 Task: Create a rule from the Agile list, Priority changed -> Complete task in the project AlphaFlow if Priority Cleared then Complete Task
Action: Mouse moved to (94, 254)
Screenshot: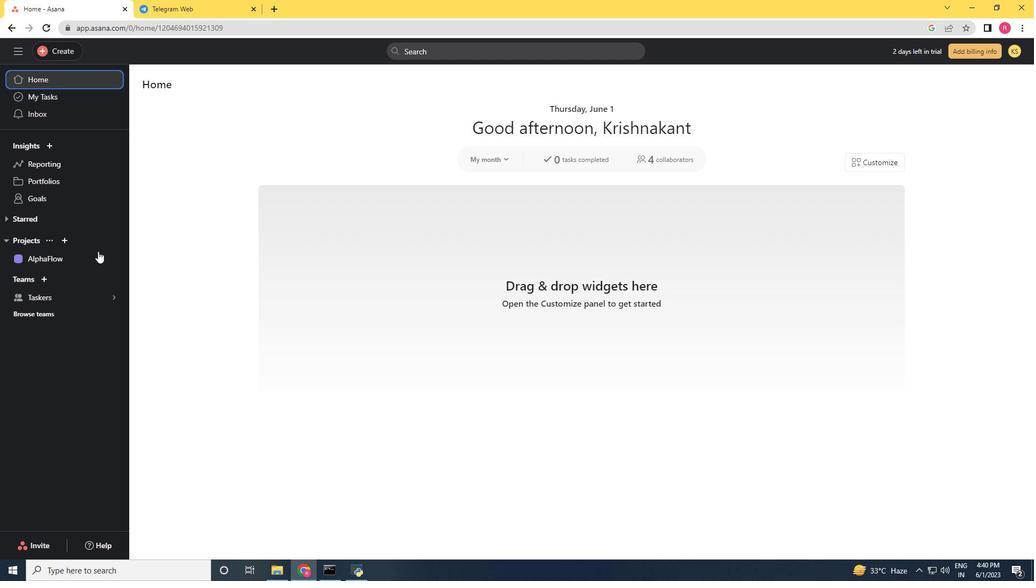 
Action: Mouse pressed left at (94, 254)
Screenshot: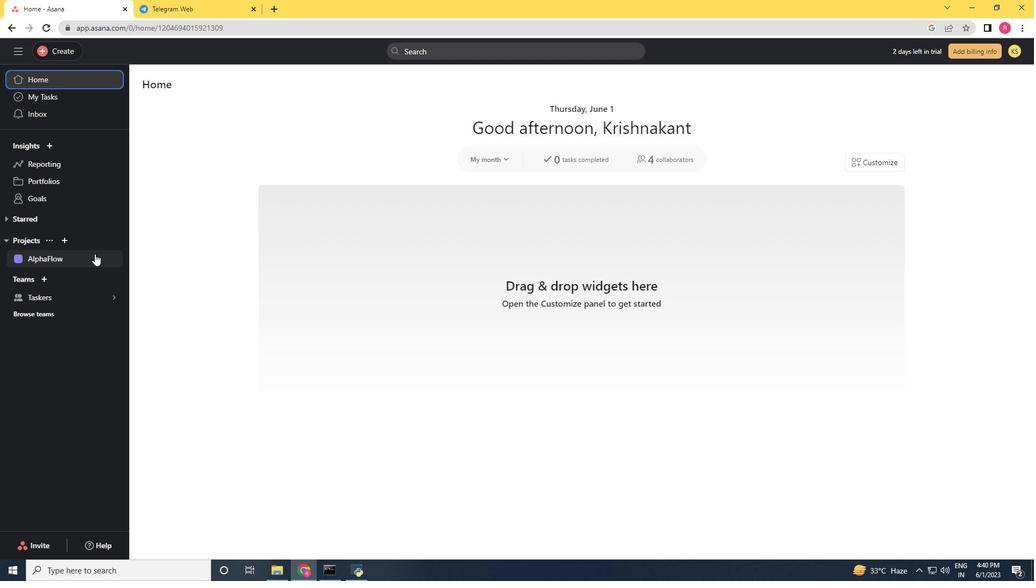 
Action: Mouse moved to (1000, 89)
Screenshot: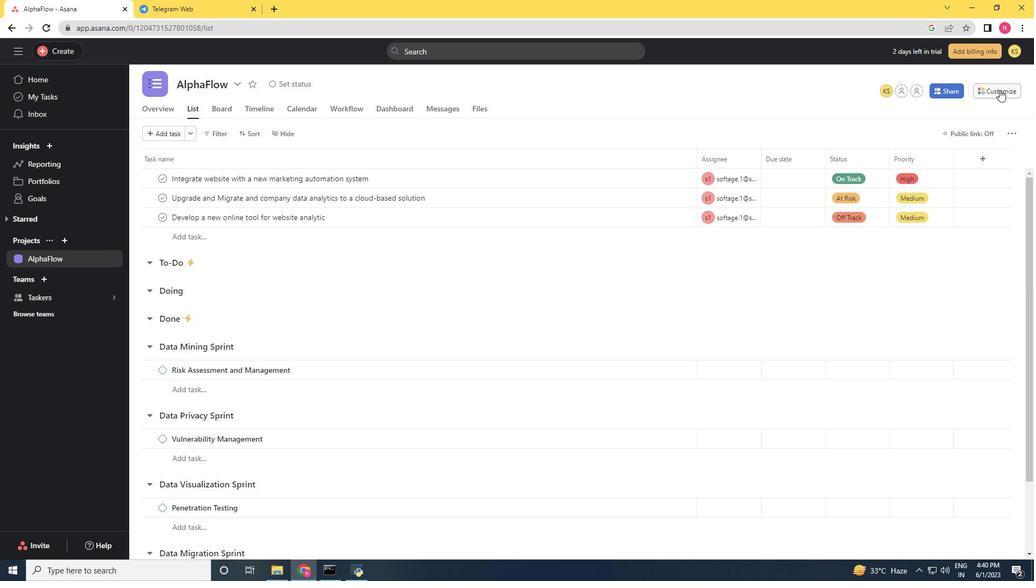 
Action: Mouse pressed left at (1000, 89)
Screenshot: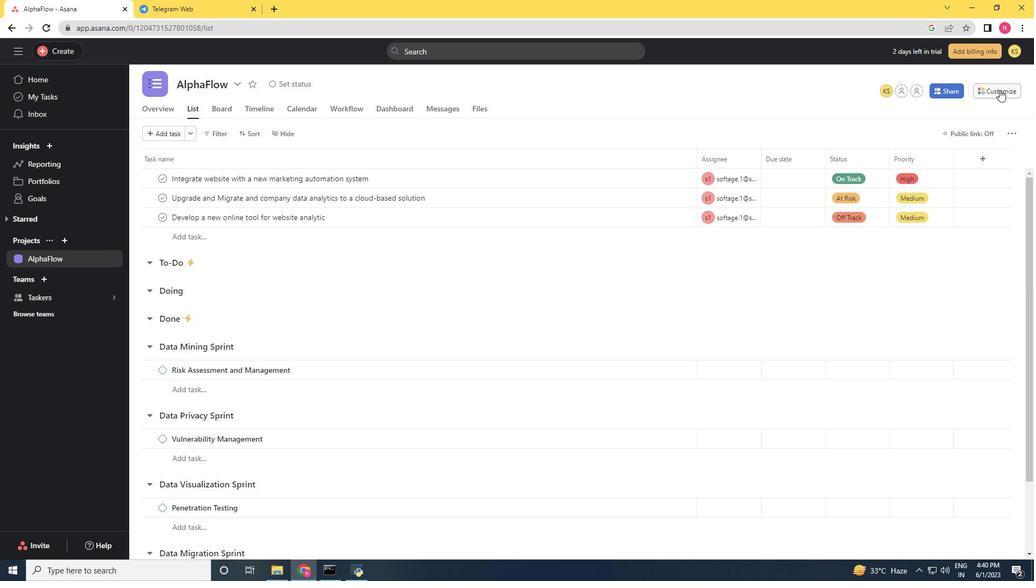 
Action: Mouse moved to (803, 237)
Screenshot: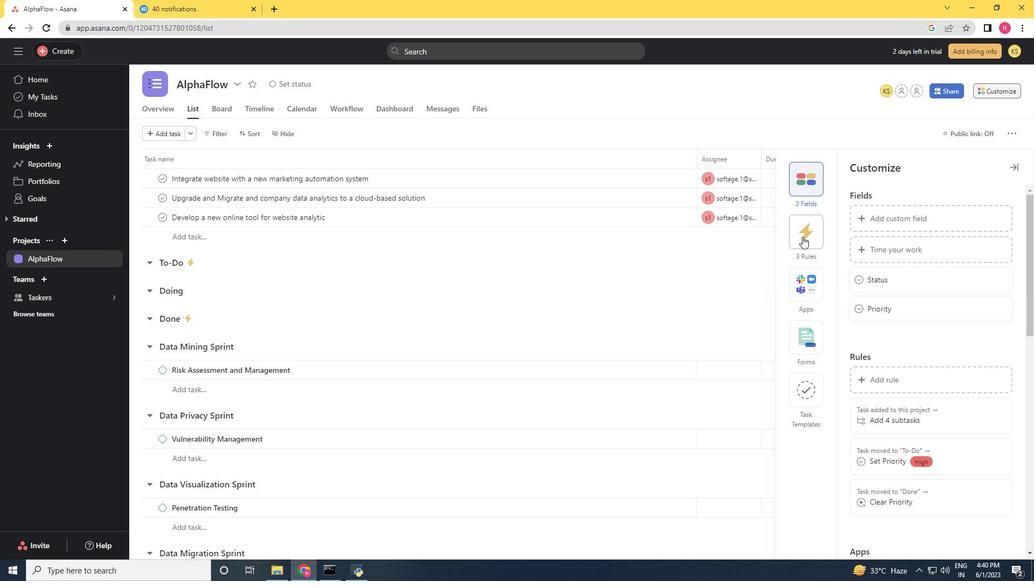 
Action: Mouse pressed left at (803, 237)
Screenshot: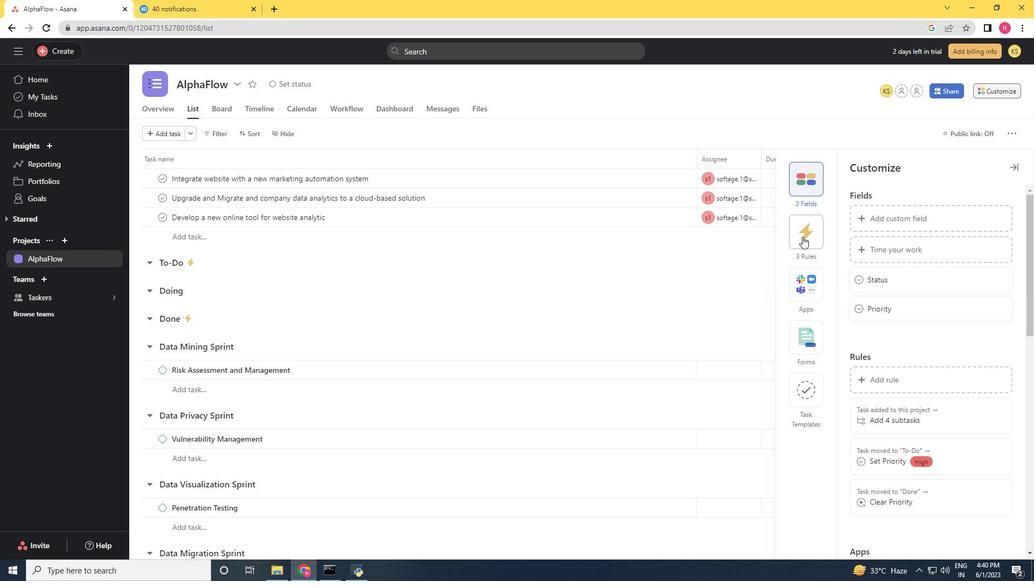 
Action: Mouse moved to (874, 214)
Screenshot: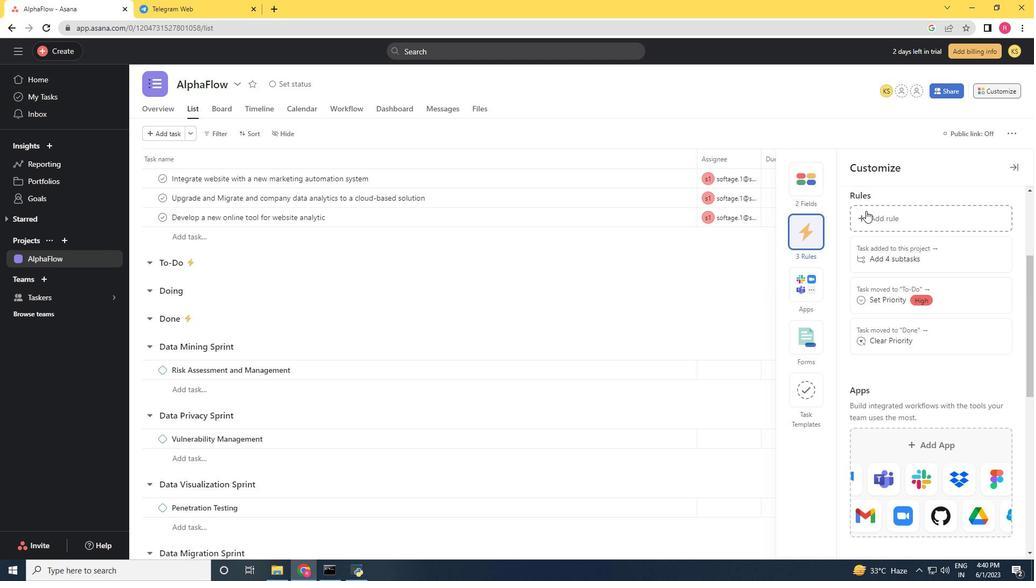 
Action: Mouse pressed left at (874, 214)
Screenshot: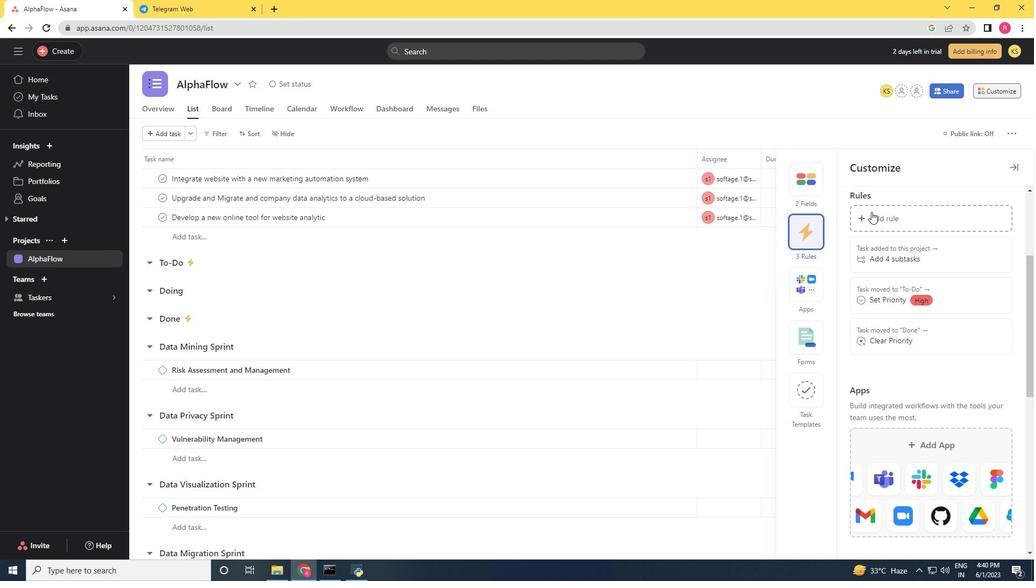 
Action: Mouse moved to (226, 165)
Screenshot: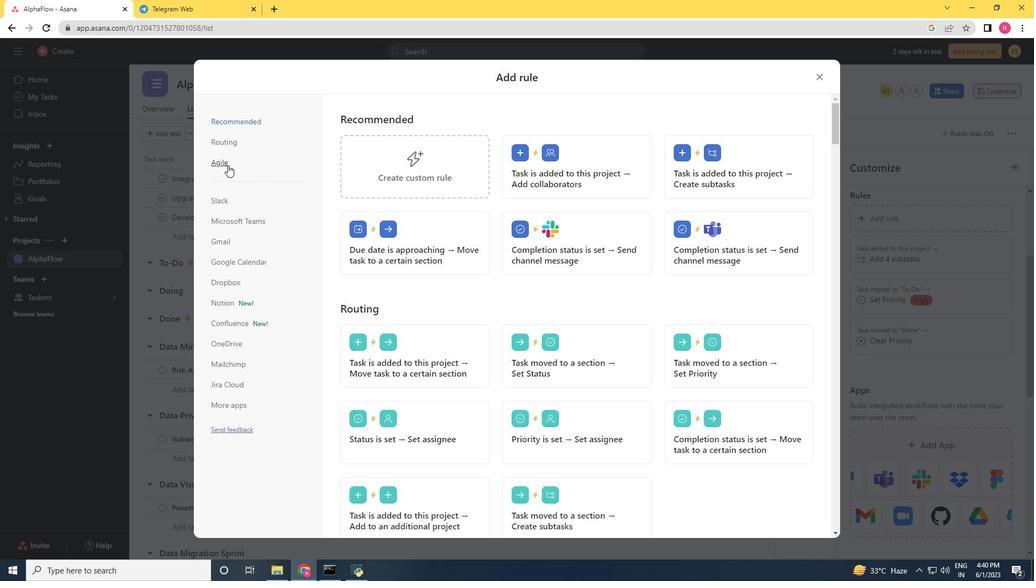 
Action: Mouse pressed left at (226, 165)
Screenshot: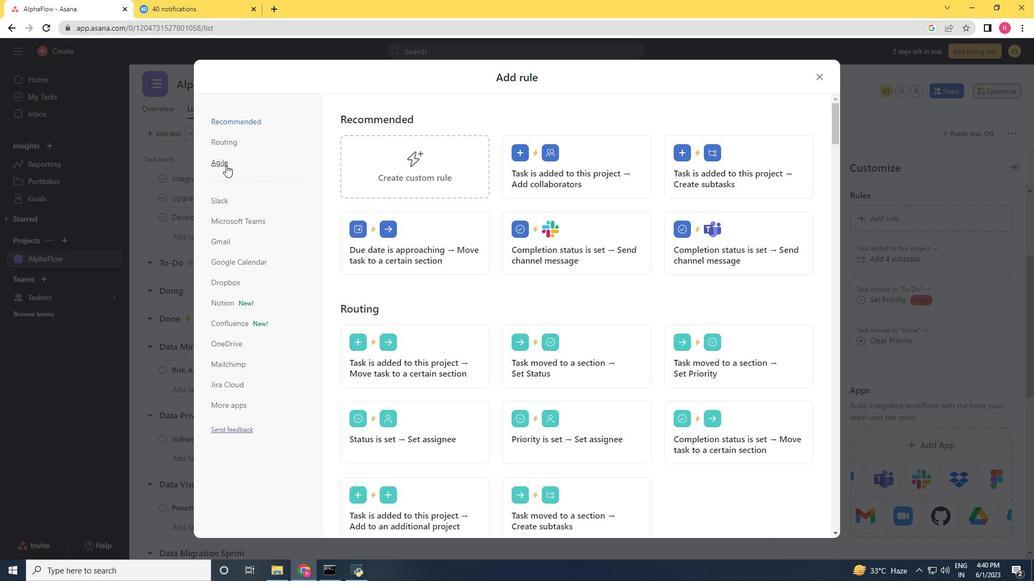 
Action: Mouse moved to (610, 182)
Screenshot: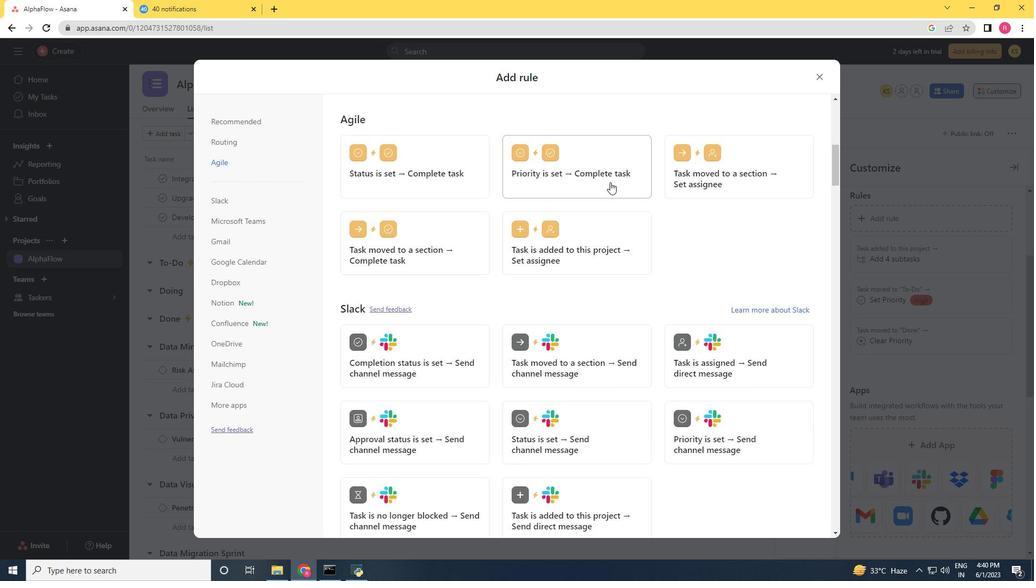 
Action: Mouse pressed left at (610, 182)
Screenshot: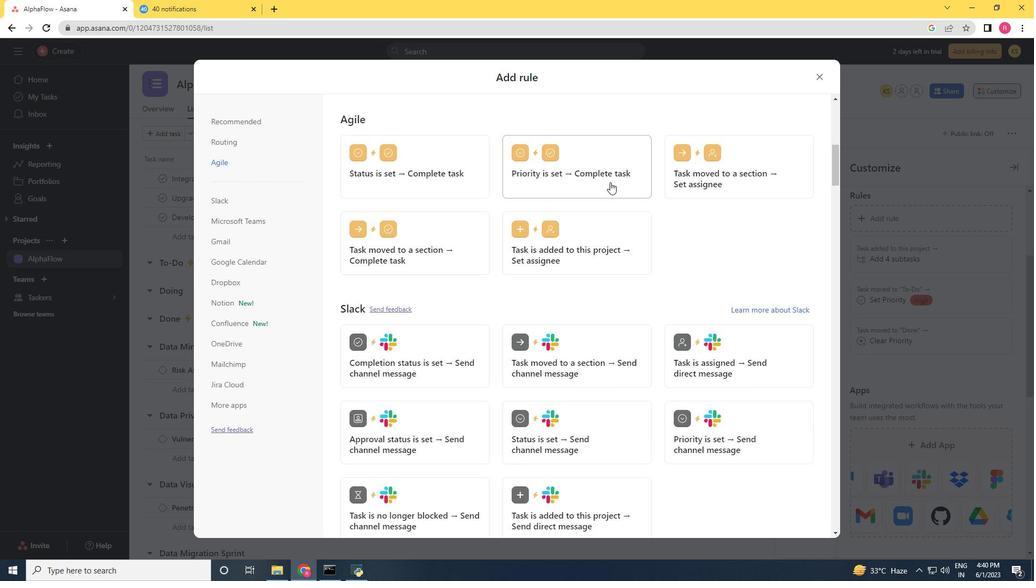 
Action: Mouse moved to (663, 191)
Screenshot: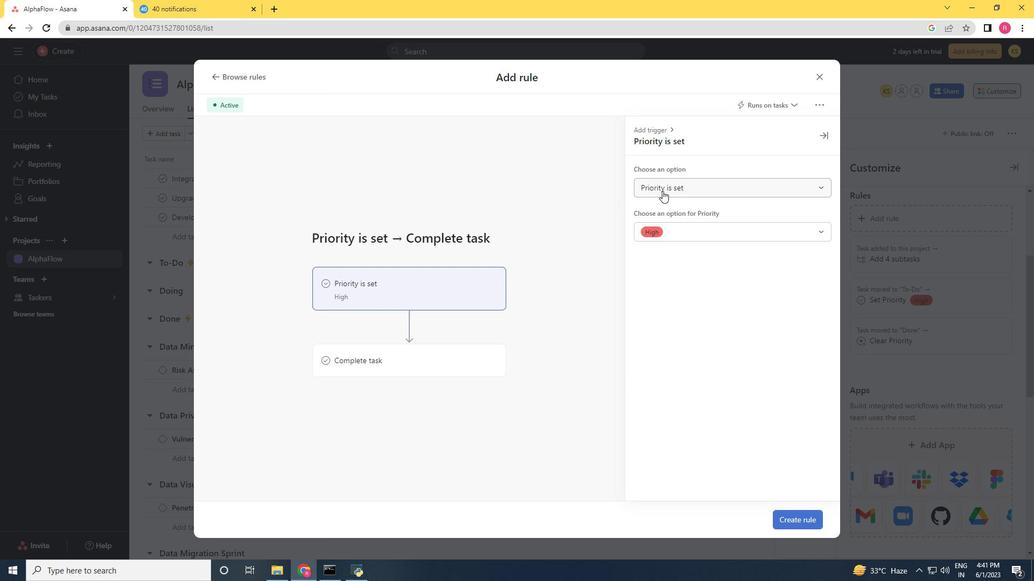 
Action: Mouse pressed left at (663, 191)
Screenshot: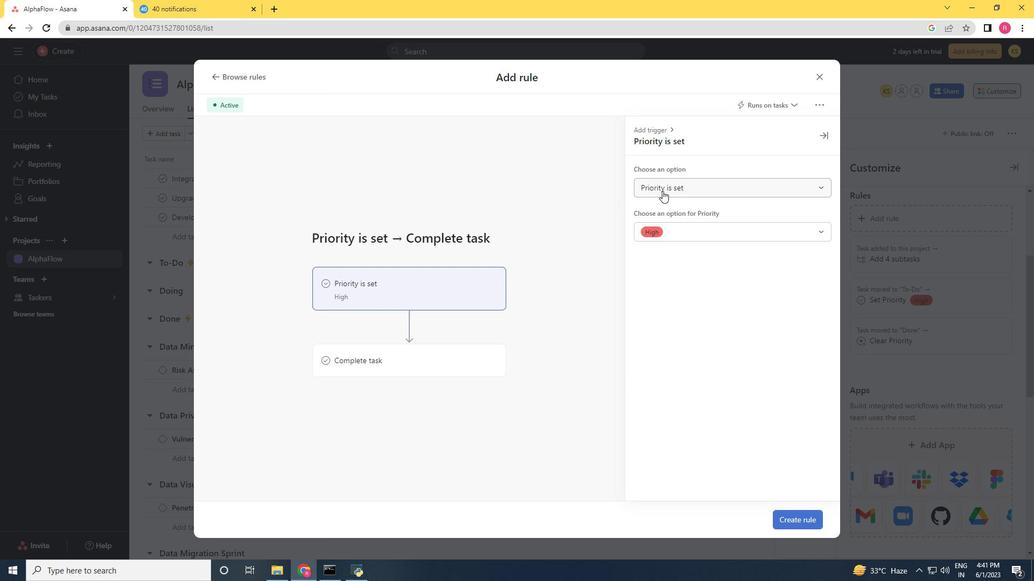 
Action: Mouse moved to (674, 221)
Screenshot: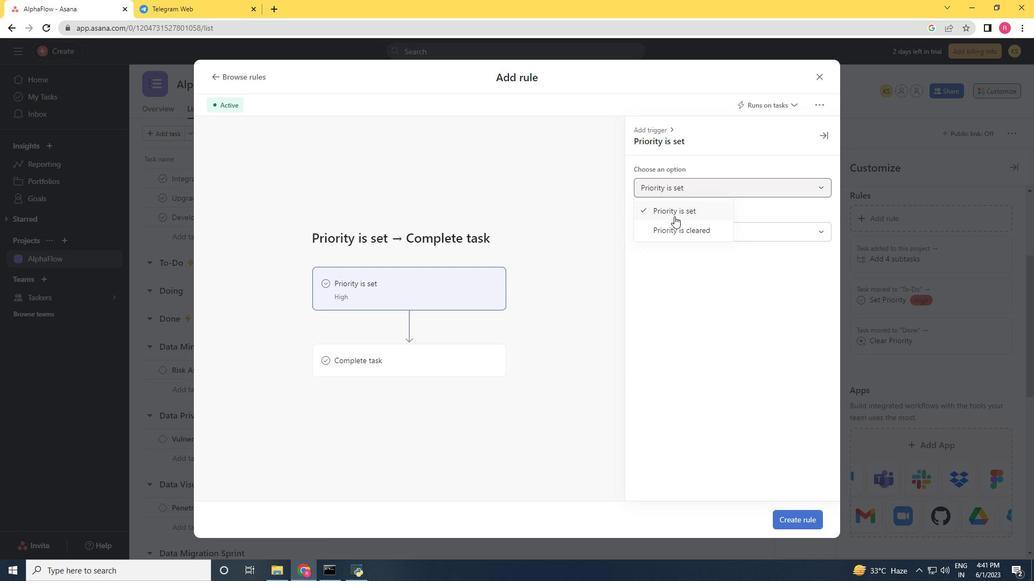 
Action: Mouse pressed left at (674, 221)
Screenshot: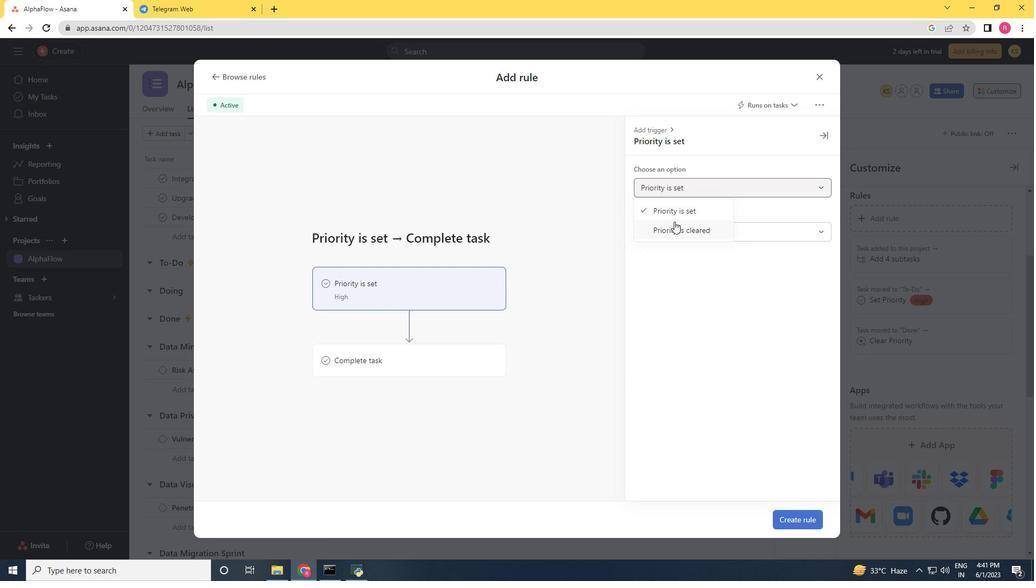 
Action: Mouse moved to (391, 356)
Screenshot: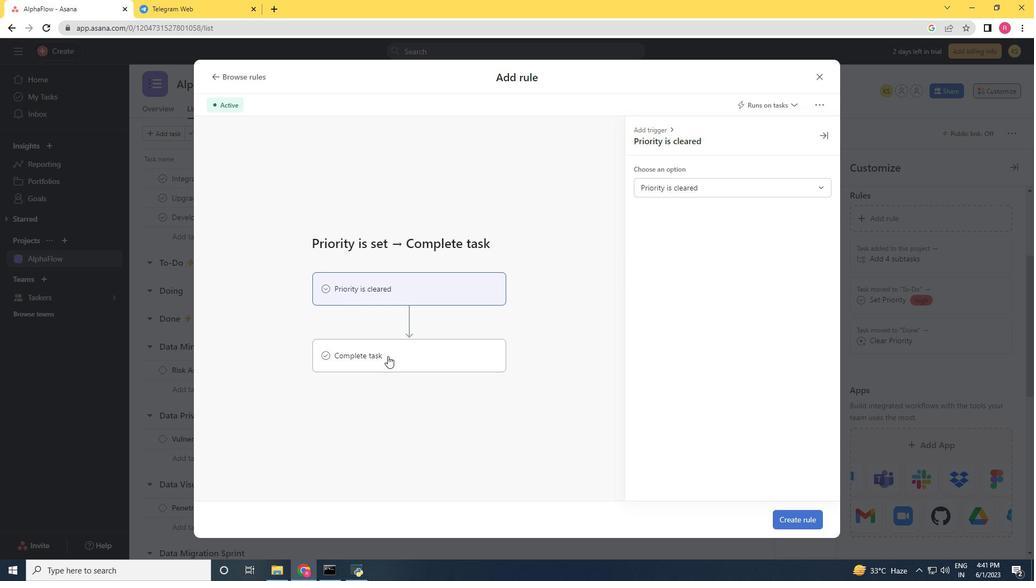 
Action: Mouse pressed left at (391, 356)
Screenshot: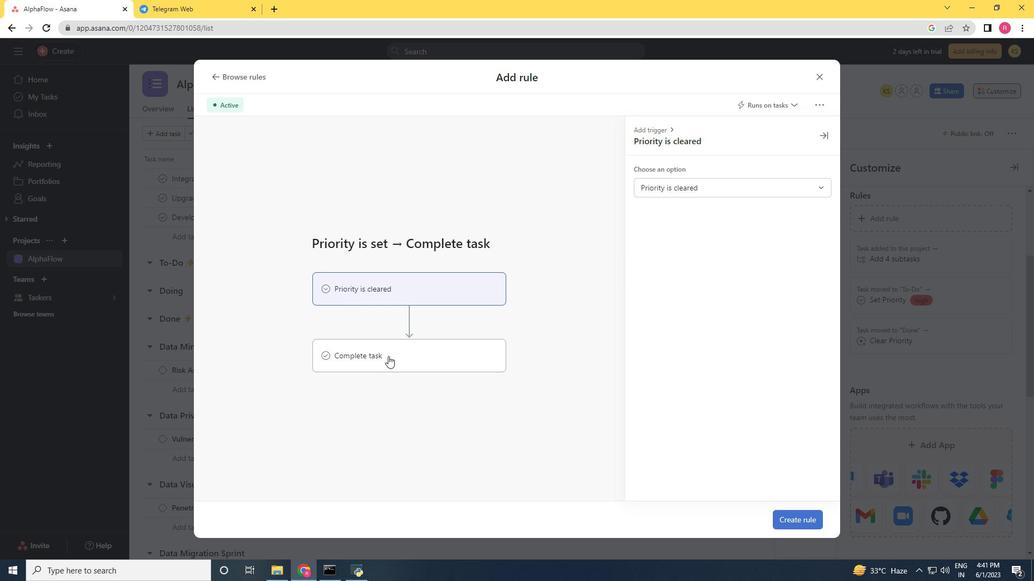 
Action: Mouse moved to (659, 182)
Screenshot: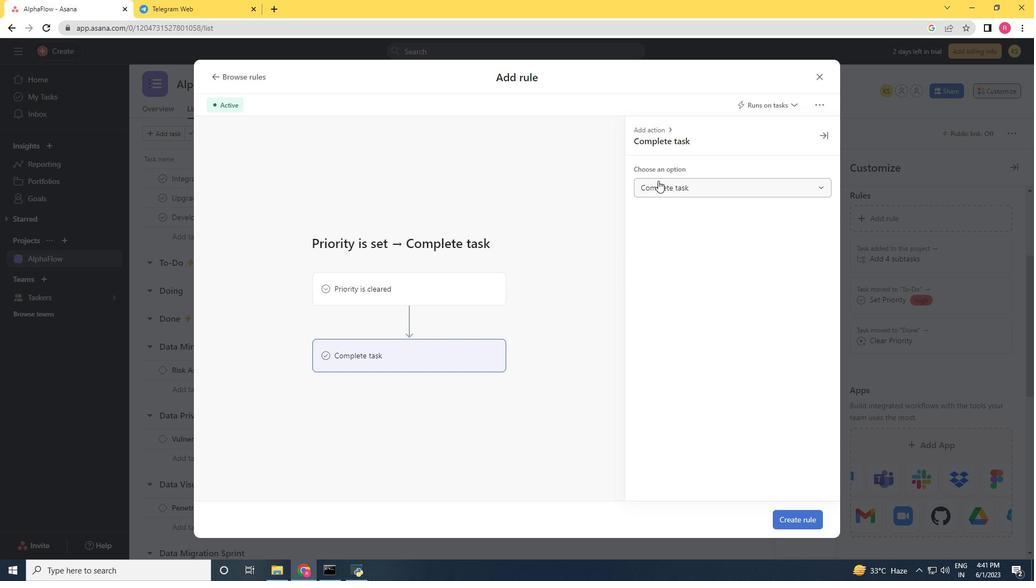 
Action: Mouse pressed left at (659, 182)
Screenshot: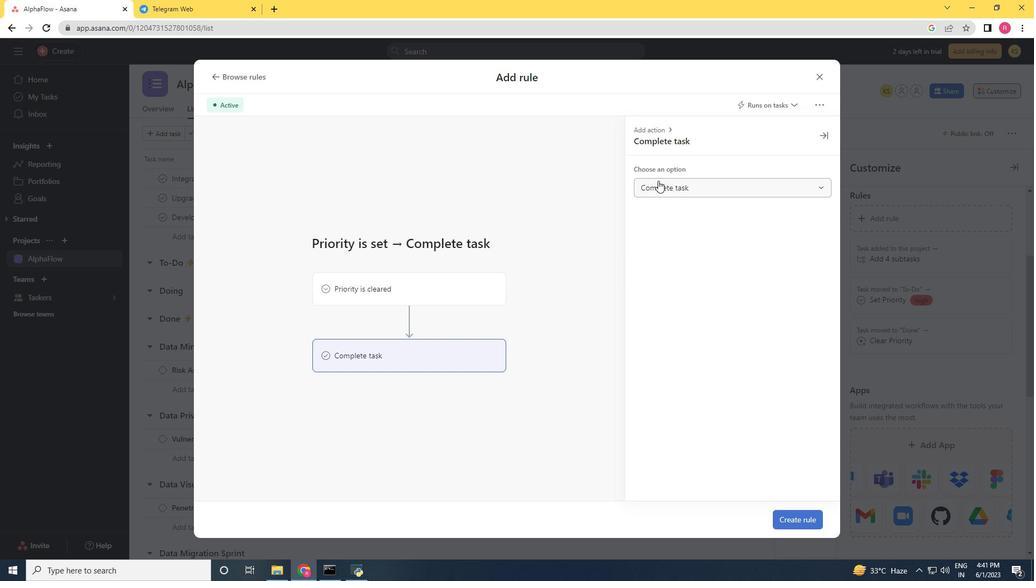 
Action: Mouse moved to (650, 214)
Screenshot: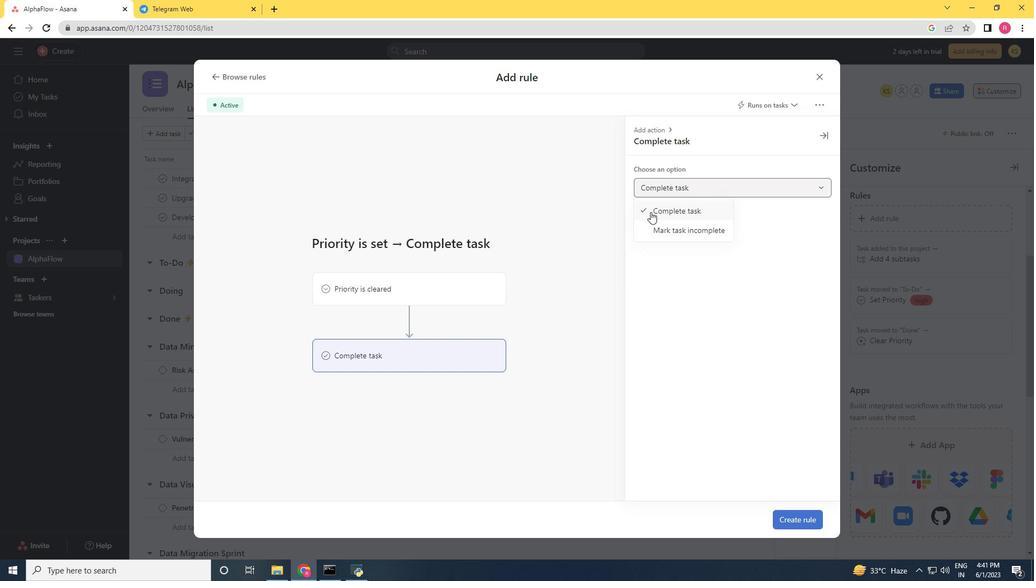 
Action: Mouse pressed left at (650, 214)
Screenshot: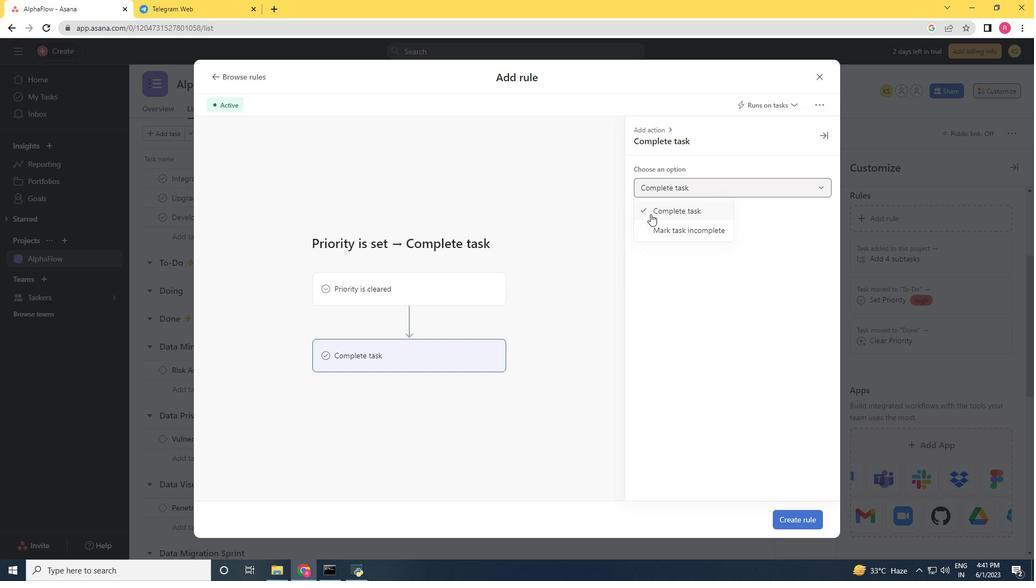 
Action: Mouse moved to (802, 524)
Screenshot: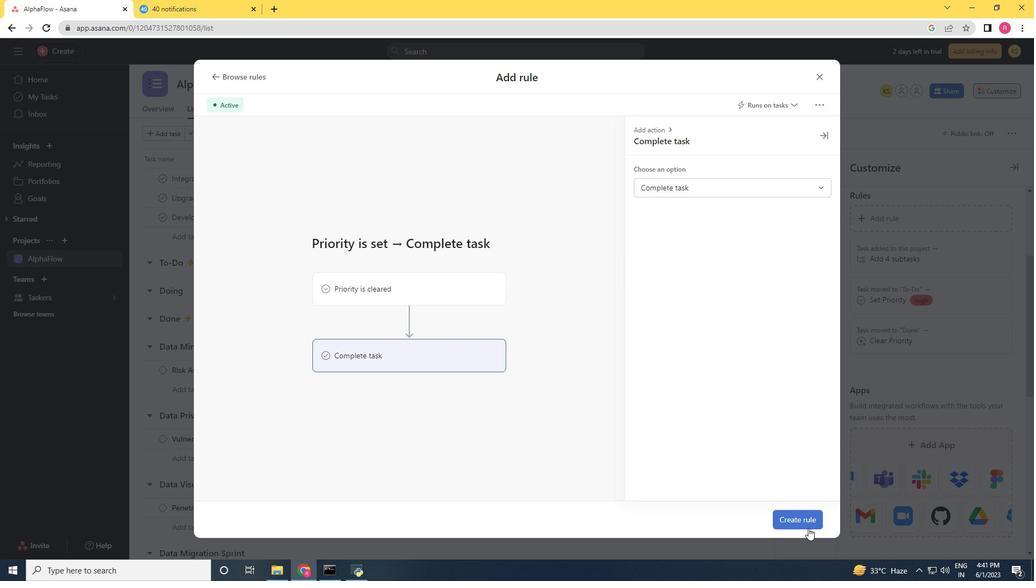 
Action: Mouse pressed left at (802, 524)
Screenshot: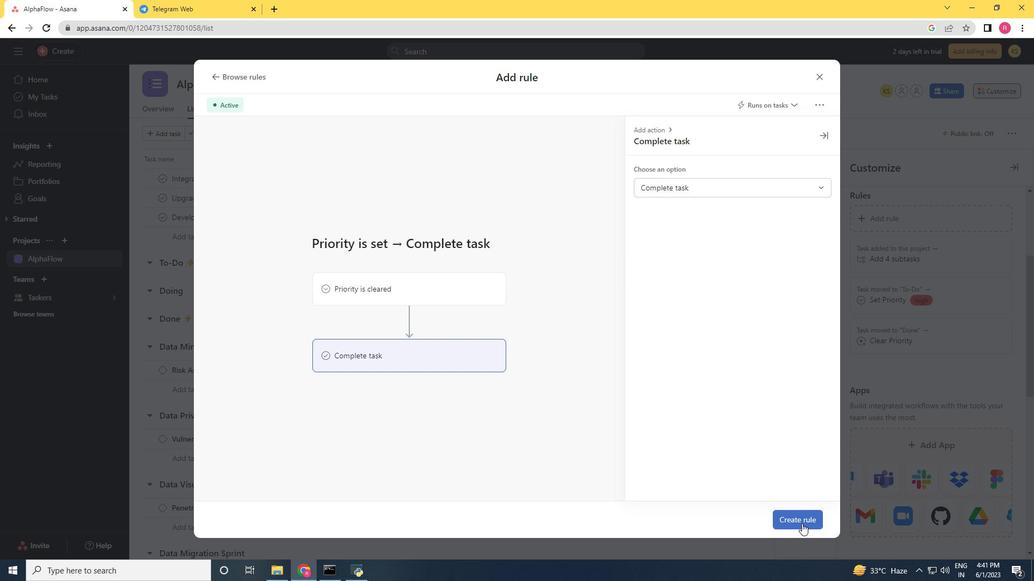 
Action: Mouse moved to (454, 456)
Screenshot: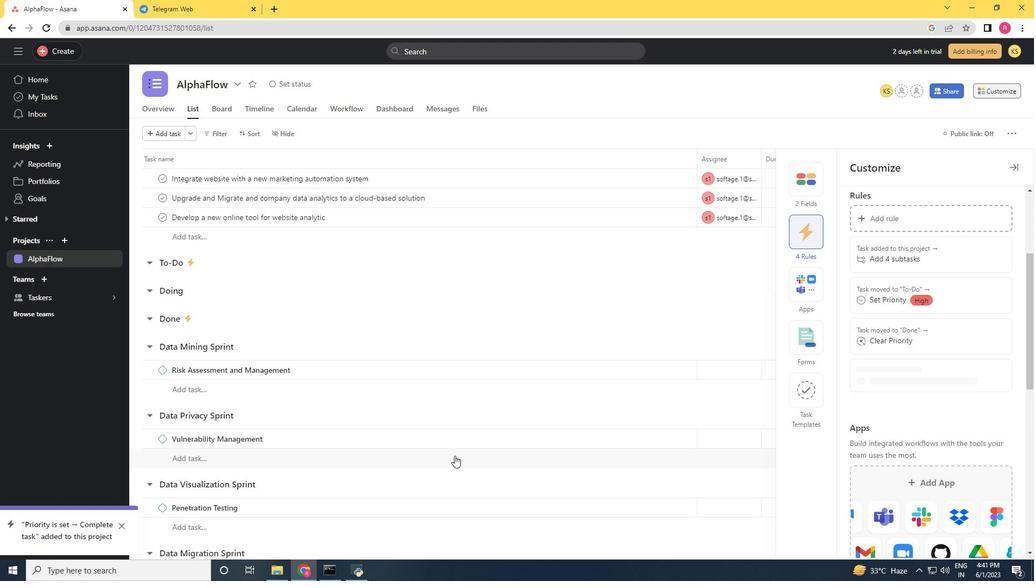 
